 Task: Open statement of work by upwork template from the template gallery.
Action: Mouse moved to (33, 82)
Screenshot: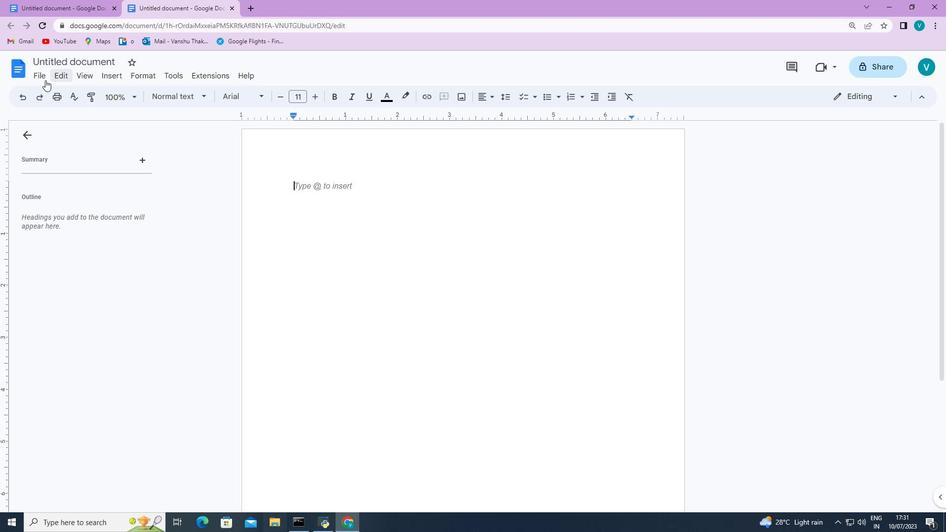 
Action: Mouse pressed left at (33, 82)
Screenshot: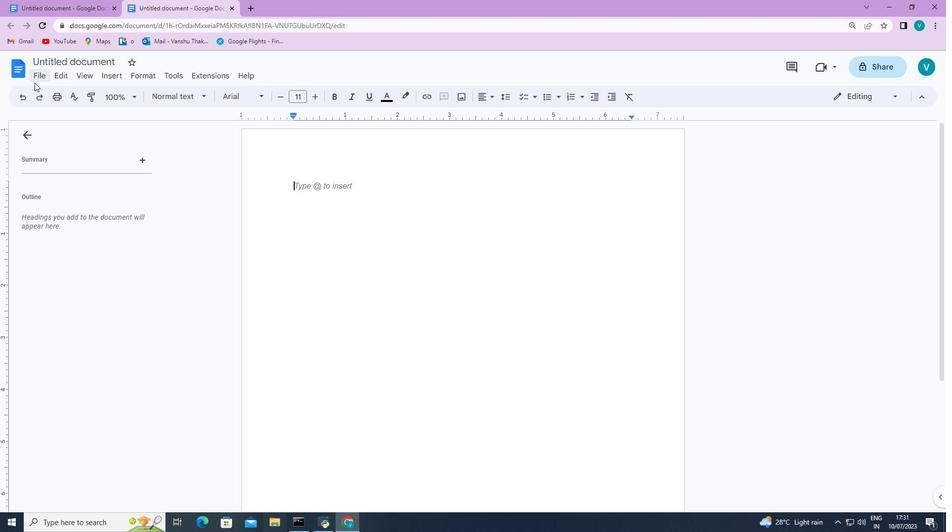 
Action: Mouse moved to (36, 79)
Screenshot: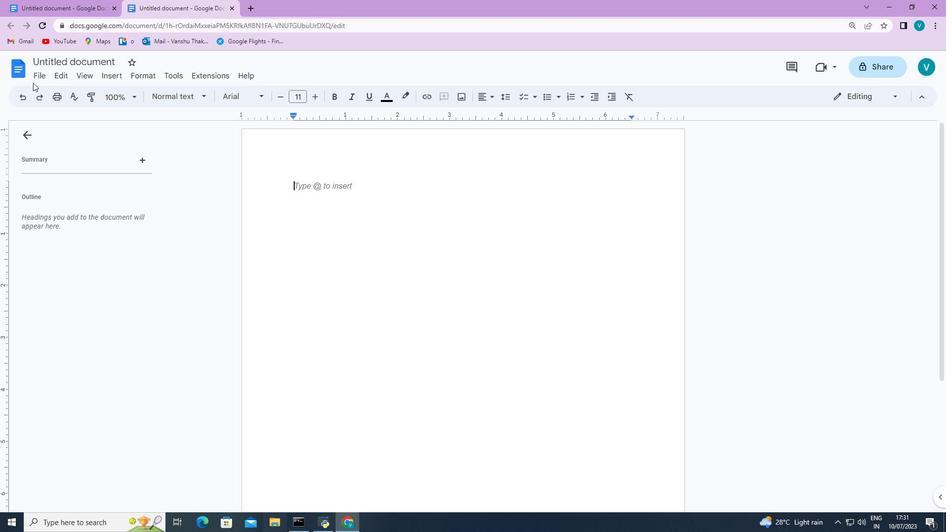
Action: Mouse pressed left at (36, 79)
Screenshot: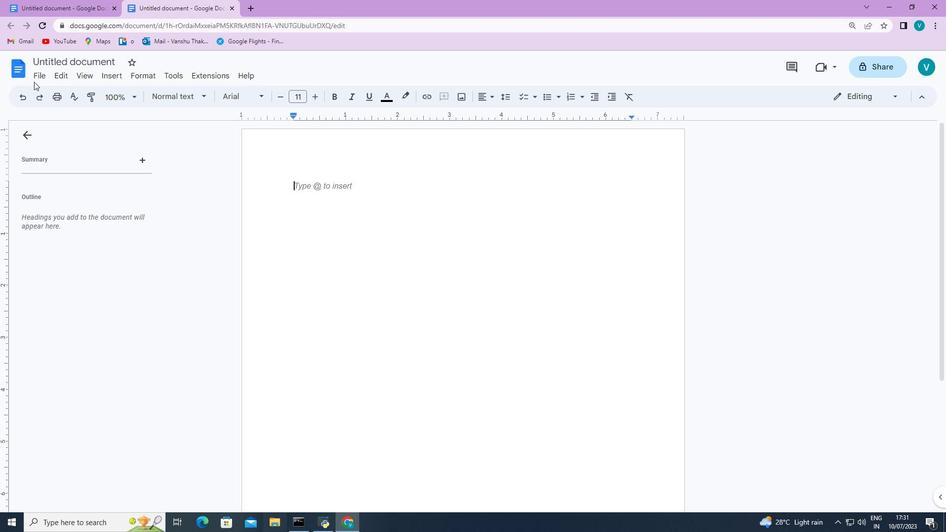 
Action: Mouse moved to (254, 121)
Screenshot: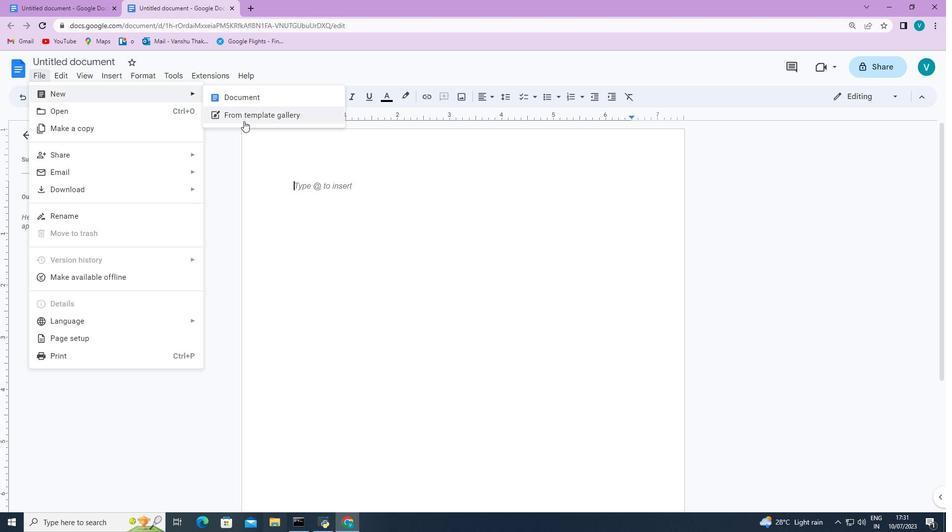 
Action: Mouse pressed left at (254, 121)
Screenshot: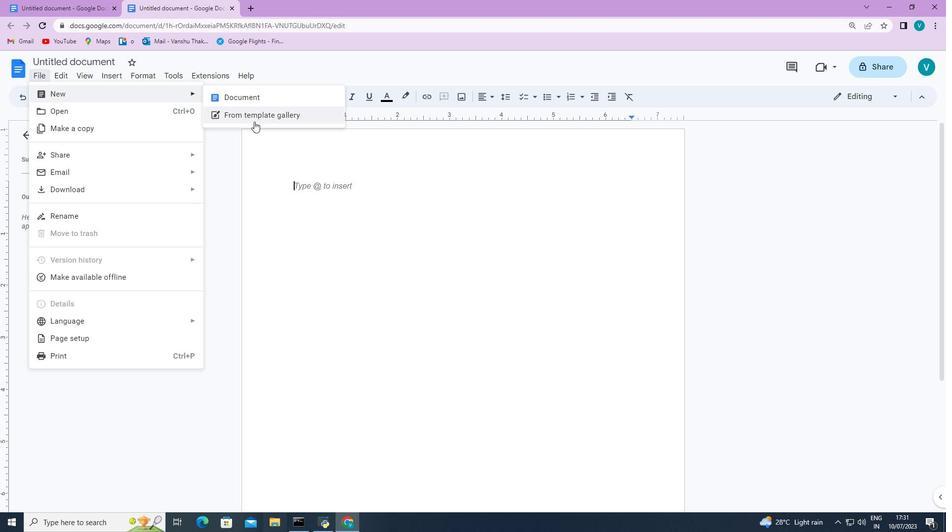 
Action: Mouse moved to (316, 230)
Screenshot: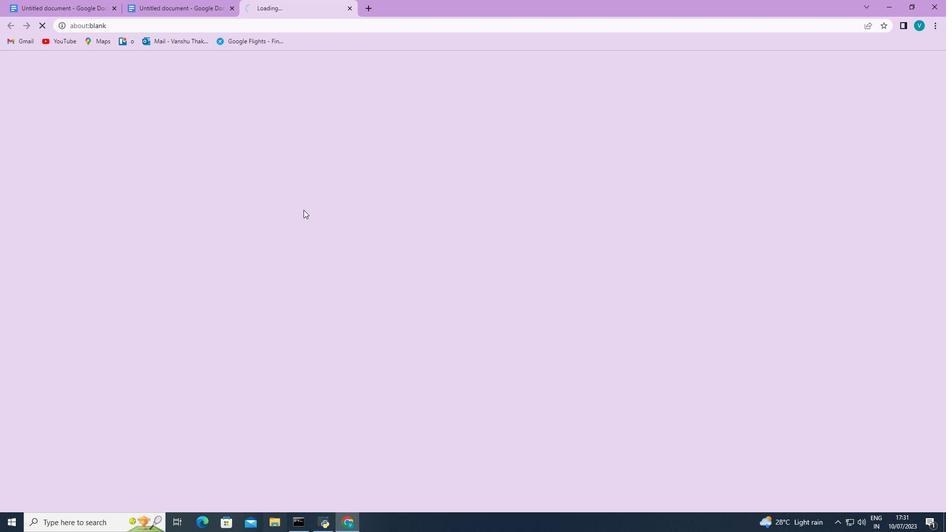
Action: Mouse scrolled (316, 230) with delta (0, 0)
Screenshot: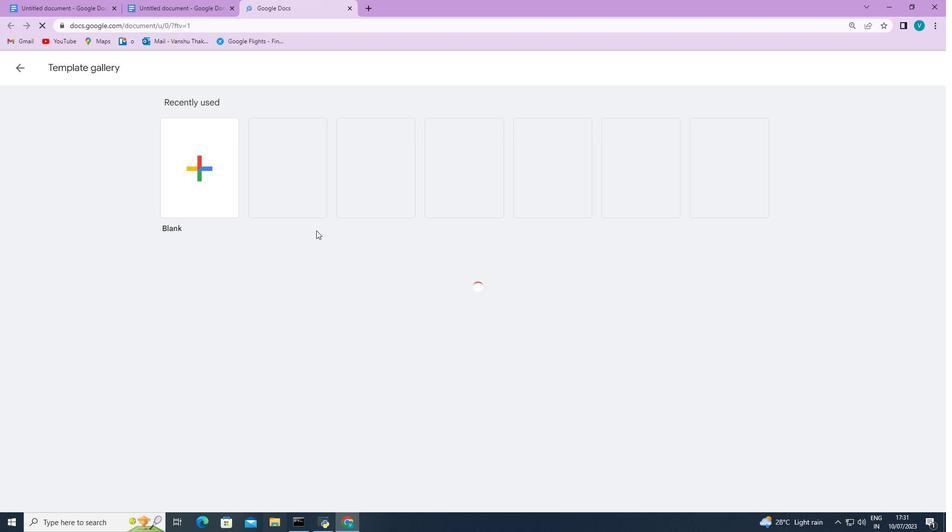 
Action: Mouse scrolled (316, 230) with delta (0, 0)
Screenshot: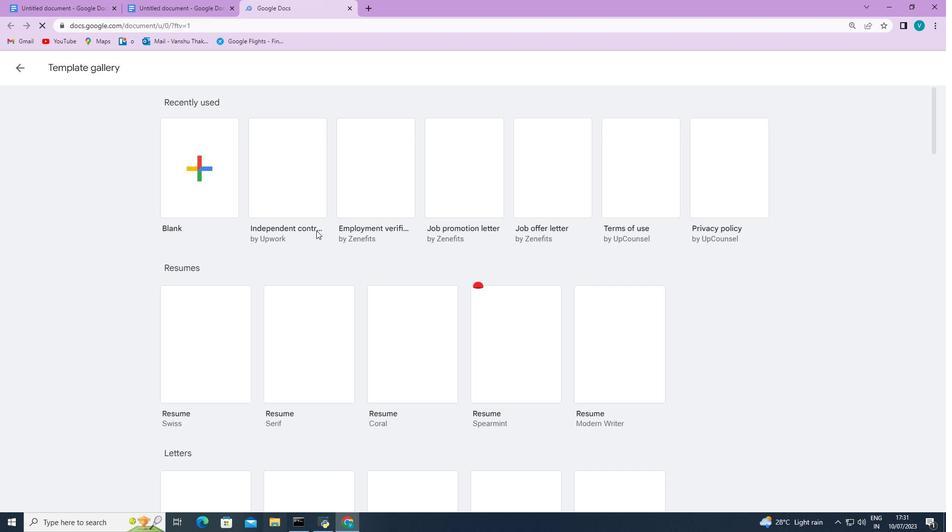 
Action: Mouse scrolled (316, 230) with delta (0, 0)
Screenshot: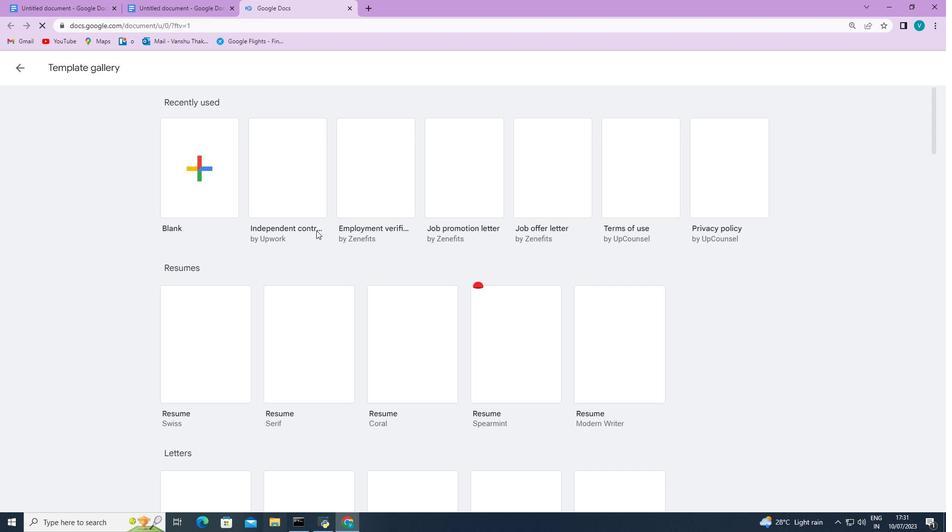 
Action: Mouse scrolled (316, 230) with delta (0, 0)
Screenshot: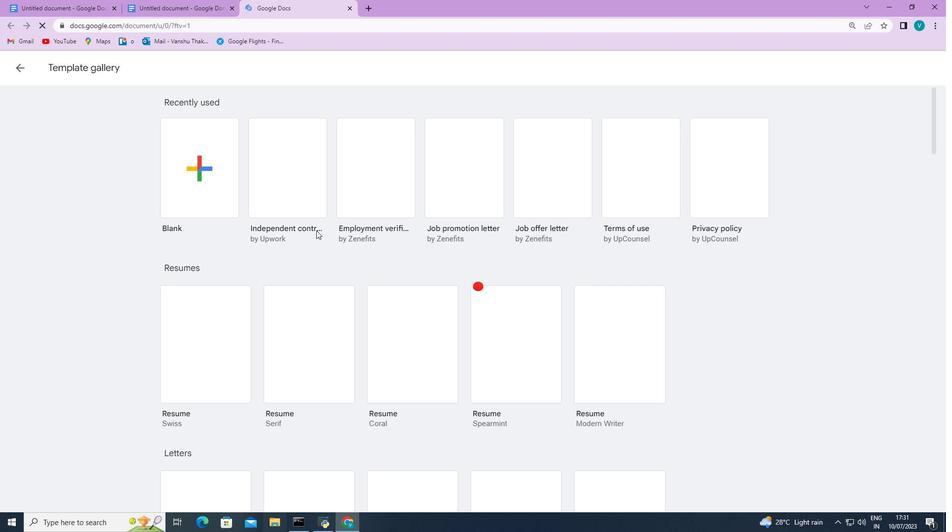 
Action: Mouse scrolled (316, 230) with delta (0, 0)
Screenshot: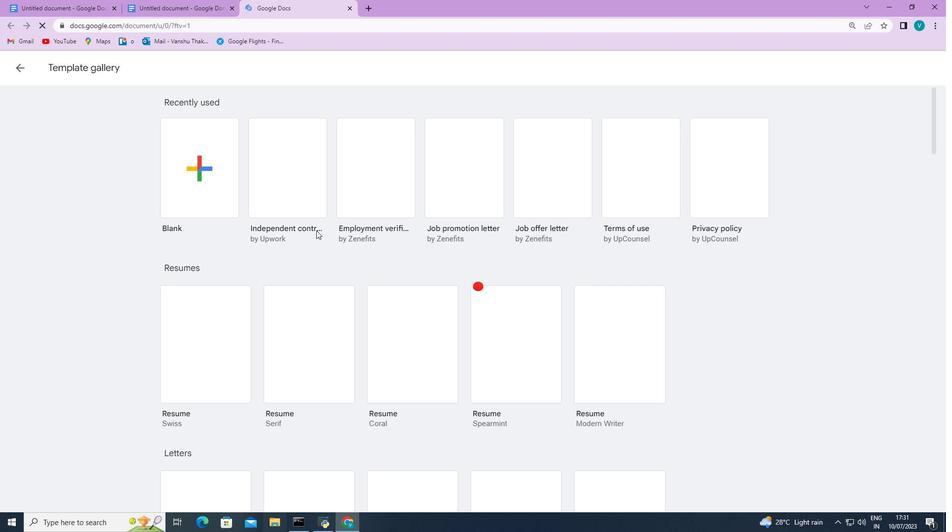 
Action: Mouse scrolled (316, 230) with delta (0, 0)
Screenshot: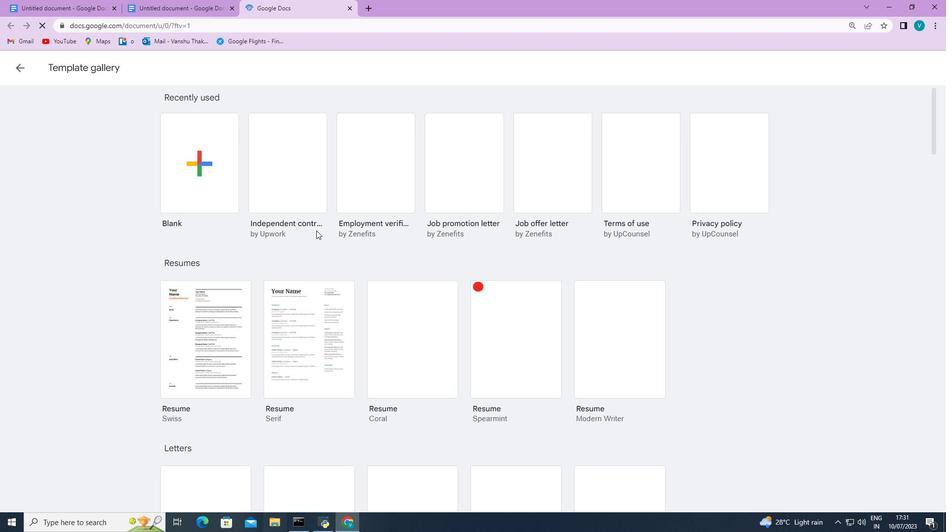 
Action: Mouse scrolled (316, 230) with delta (0, 0)
Screenshot: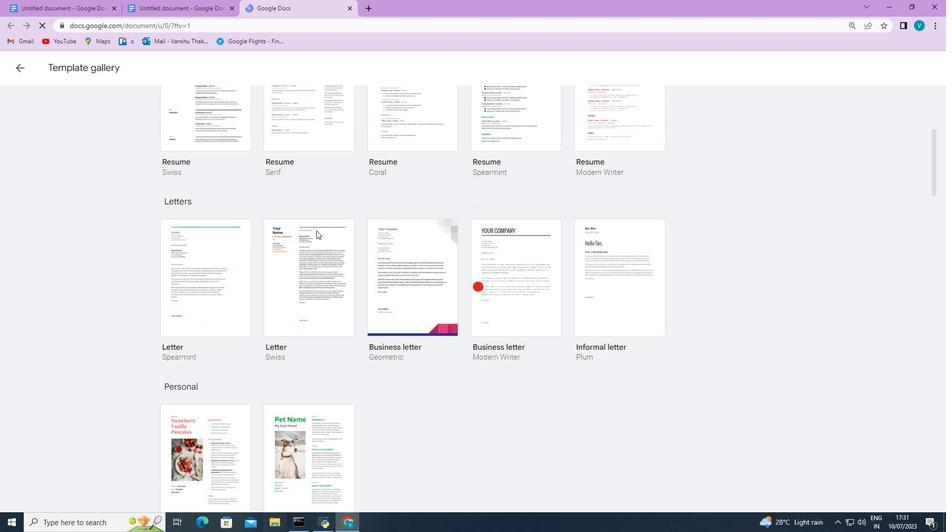 
Action: Mouse scrolled (316, 230) with delta (0, 0)
Screenshot: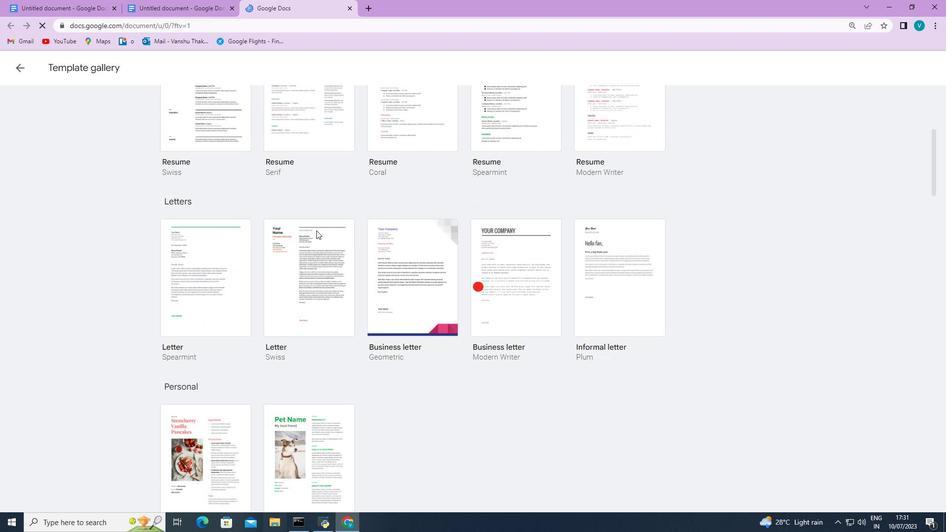 
Action: Mouse scrolled (316, 230) with delta (0, 0)
Screenshot: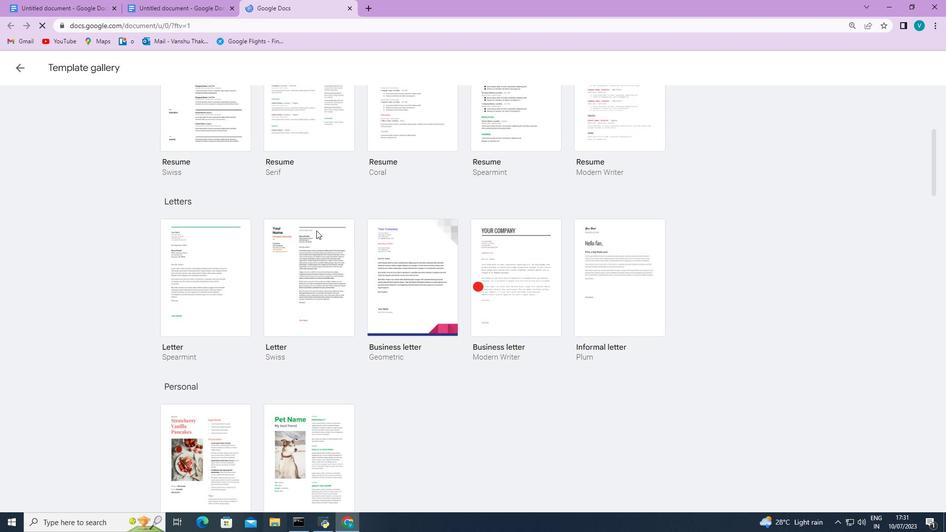 
Action: Mouse scrolled (316, 230) with delta (0, 0)
Screenshot: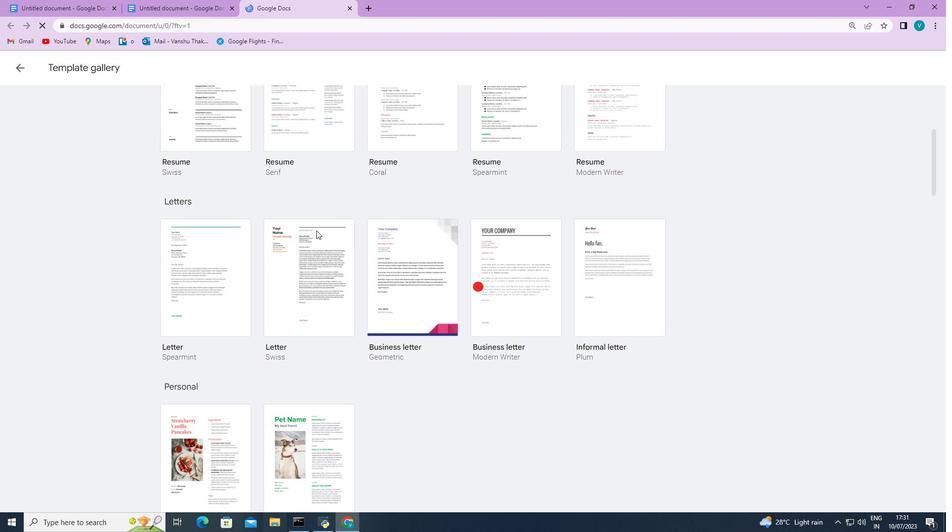 
Action: Mouse scrolled (316, 230) with delta (0, 0)
Screenshot: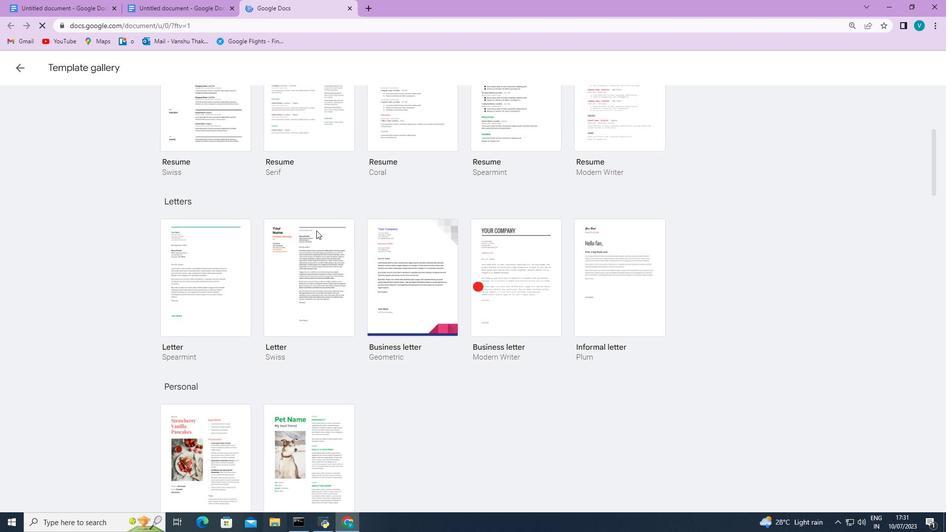 
Action: Mouse scrolled (316, 230) with delta (0, 0)
Screenshot: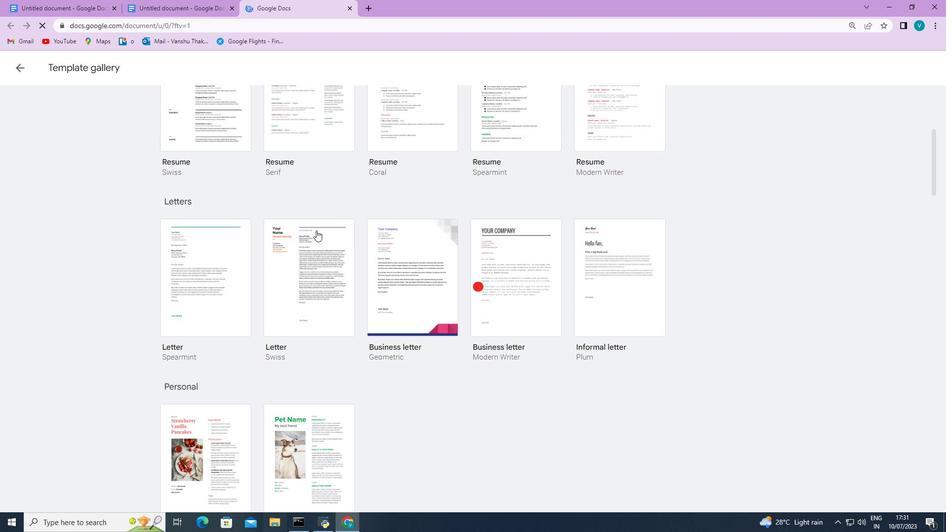 
Action: Mouse scrolled (316, 230) with delta (0, 0)
Screenshot: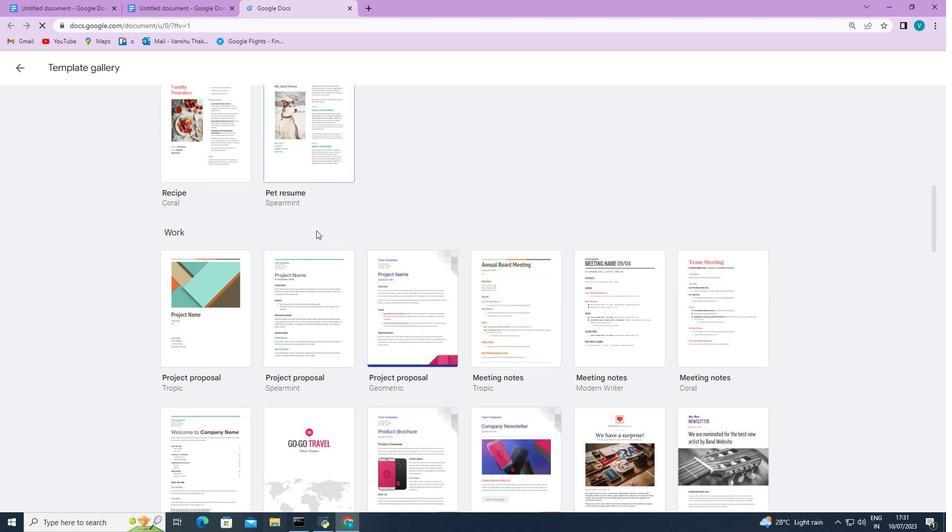 
Action: Mouse scrolled (316, 230) with delta (0, 0)
Screenshot: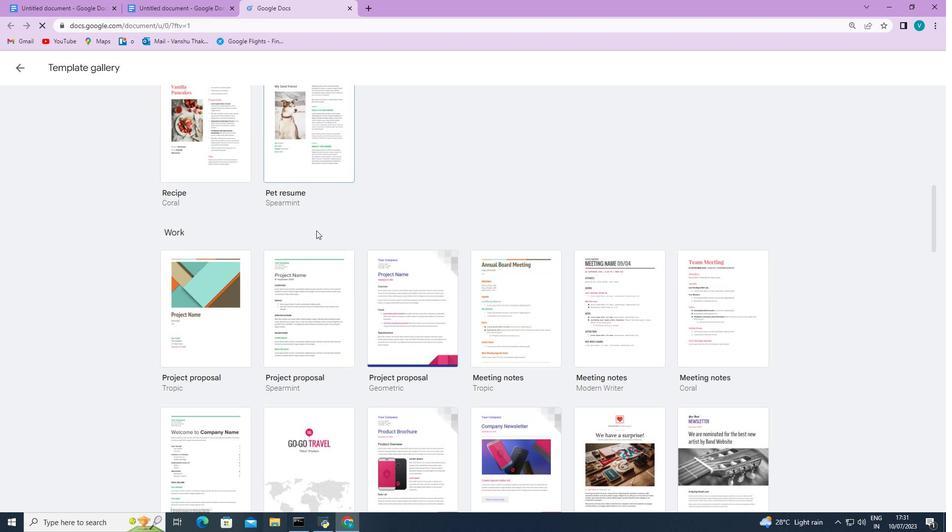 
Action: Mouse scrolled (316, 230) with delta (0, 0)
Screenshot: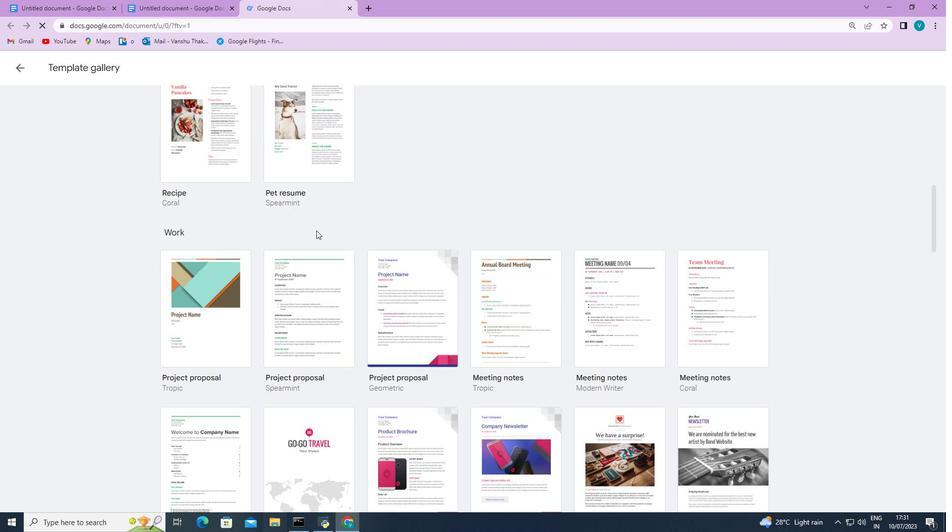 
Action: Mouse scrolled (316, 230) with delta (0, 0)
Screenshot: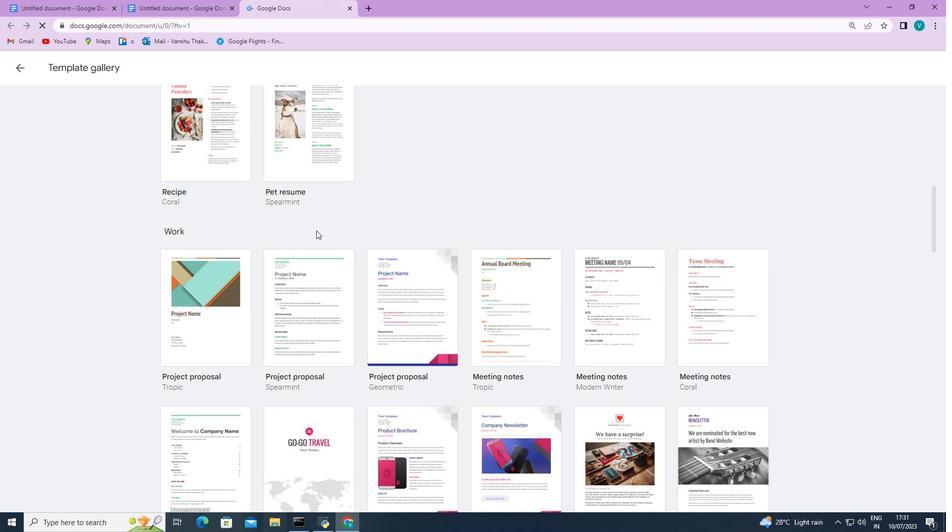 
Action: Mouse scrolled (316, 230) with delta (0, 0)
Screenshot: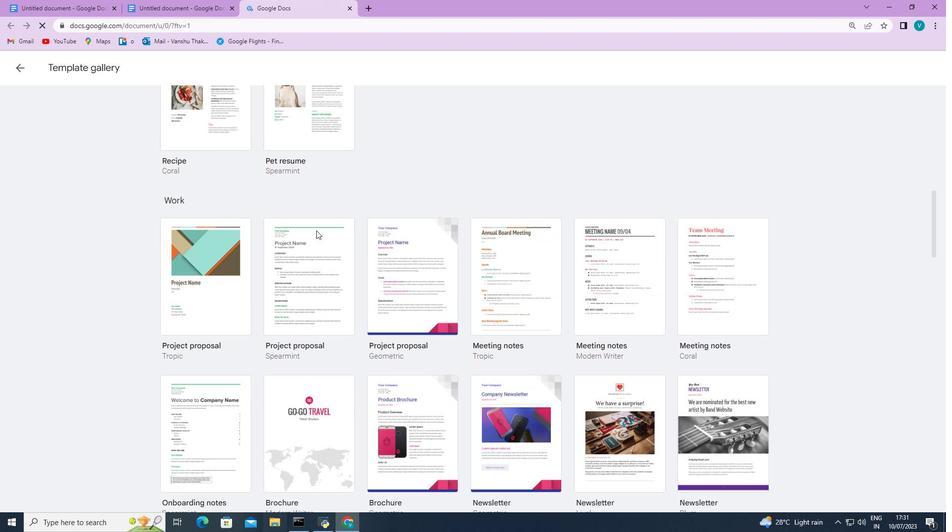 
Action: Mouse scrolled (316, 230) with delta (0, 0)
Screenshot: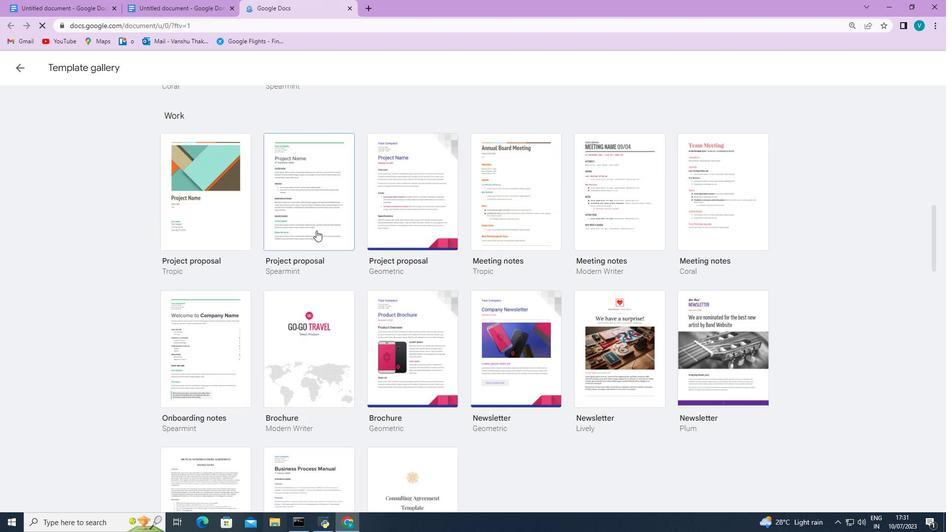 
Action: Mouse scrolled (316, 230) with delta (0, 0)
Screenshot: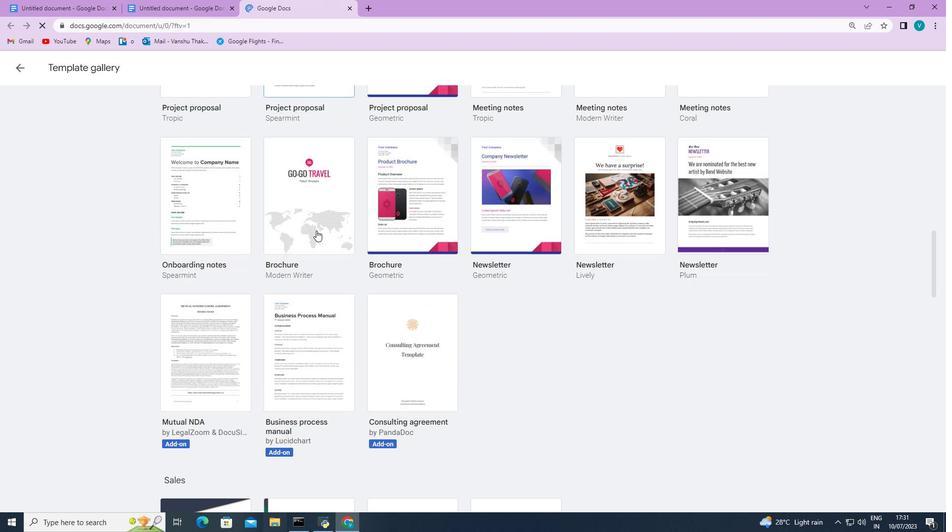 
Action: Mouse scrolled (316, 230) with delta (0, 0)
Screenshot: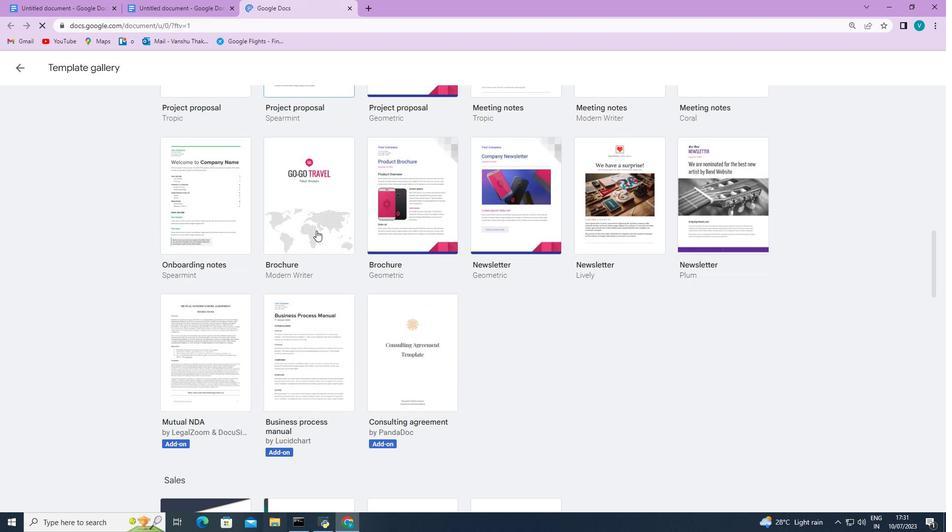 
Action: Mouse scrolled (316, 230) with delta (0, 0)
Screenshot: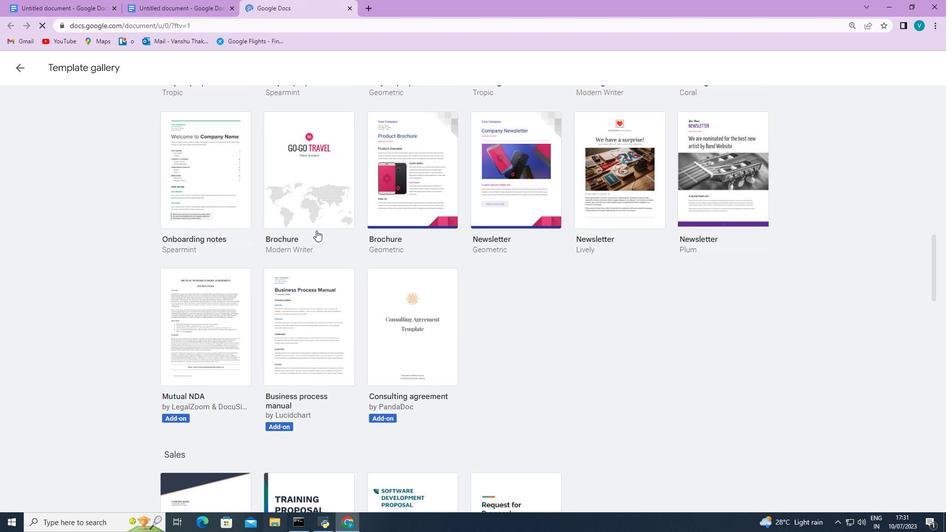 
Action: Mouse scrolled (316, 230) with delta (0, 0)
Screenshot: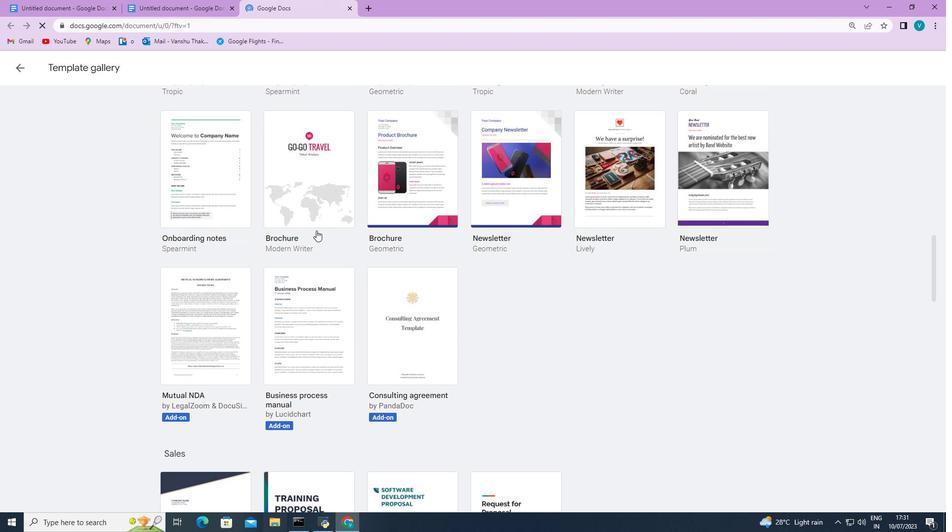 
Action: Mouse scrolled (316, 230) with delta (0, 0)
Screenshot: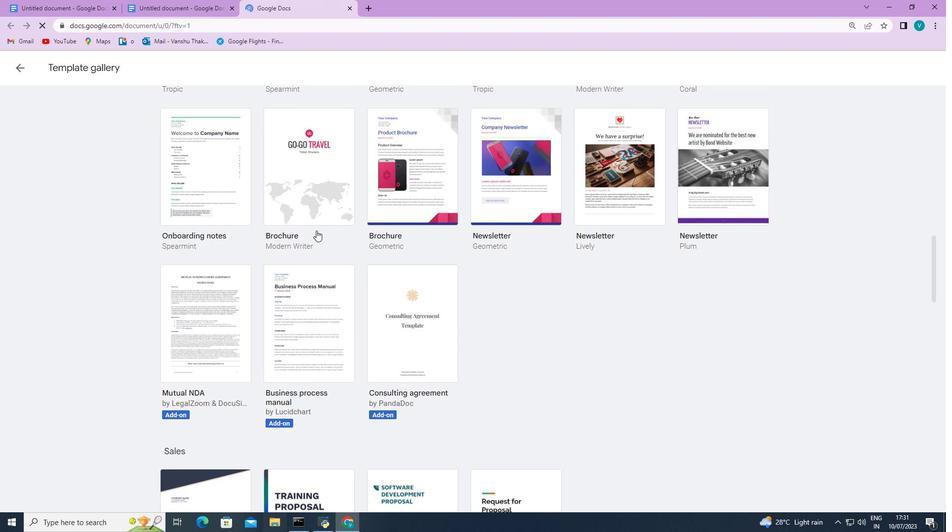 
Action: Mouse scrolled (316, 230) with delta (0, 0)
Screenshot: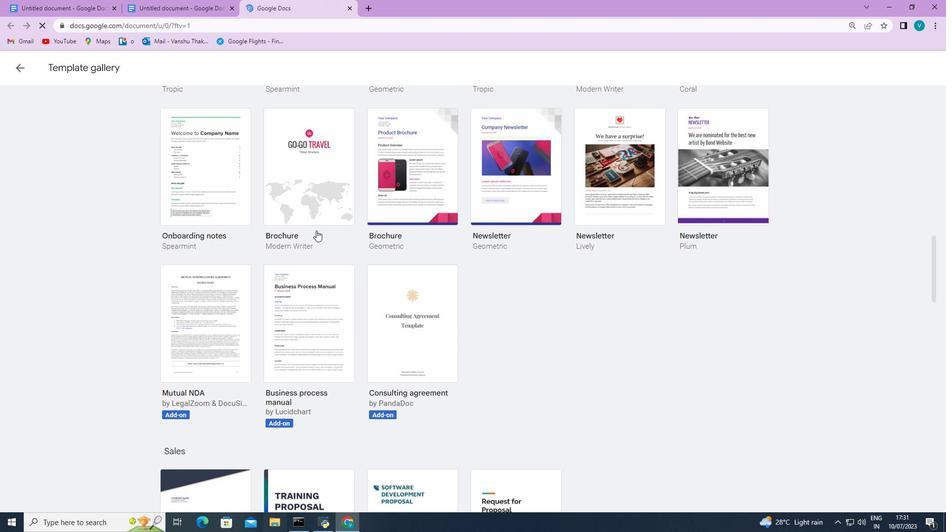 
Action: Mouse scrolled (316, 230) with delta (0, 0)
Screenshot: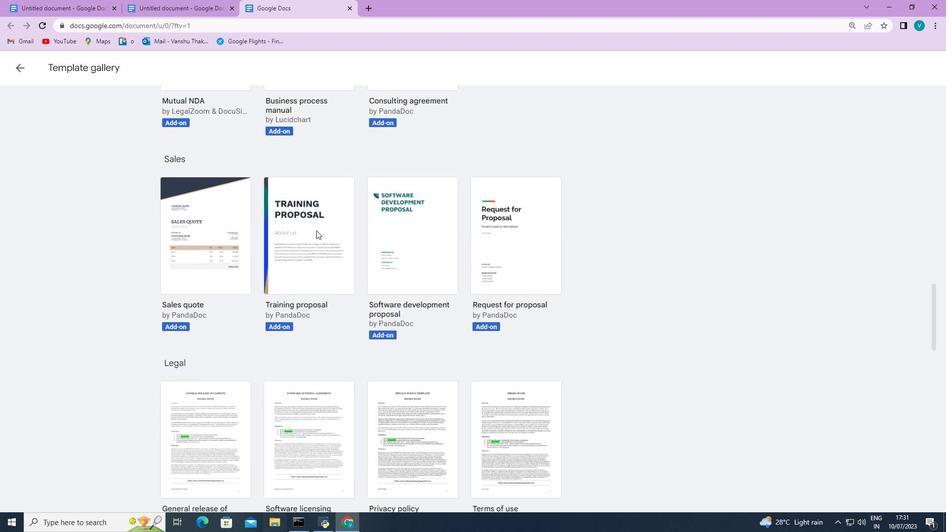 
Action: Mouse scrolled (316, 230) with delta (0, 0)
Screenshot: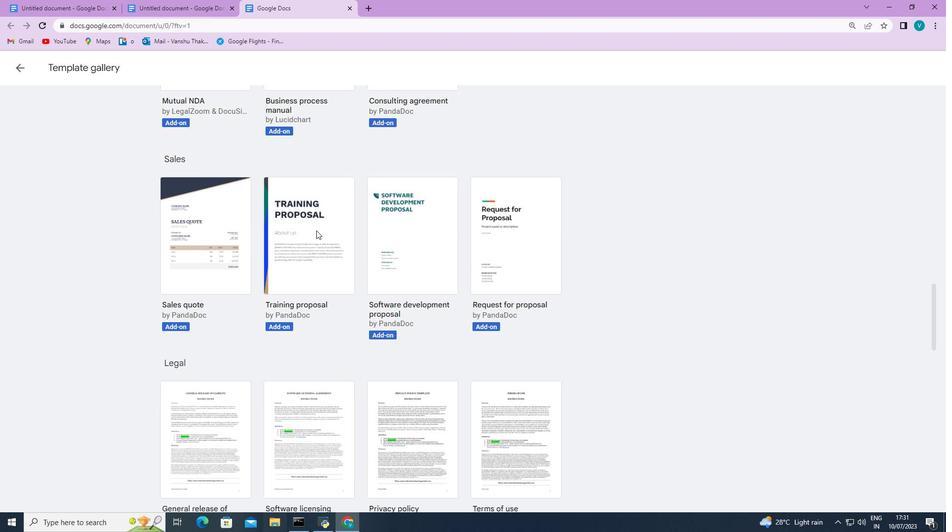 
Action: Mouse scrolled (316, 230) with delta (0, 0)
Screenshot: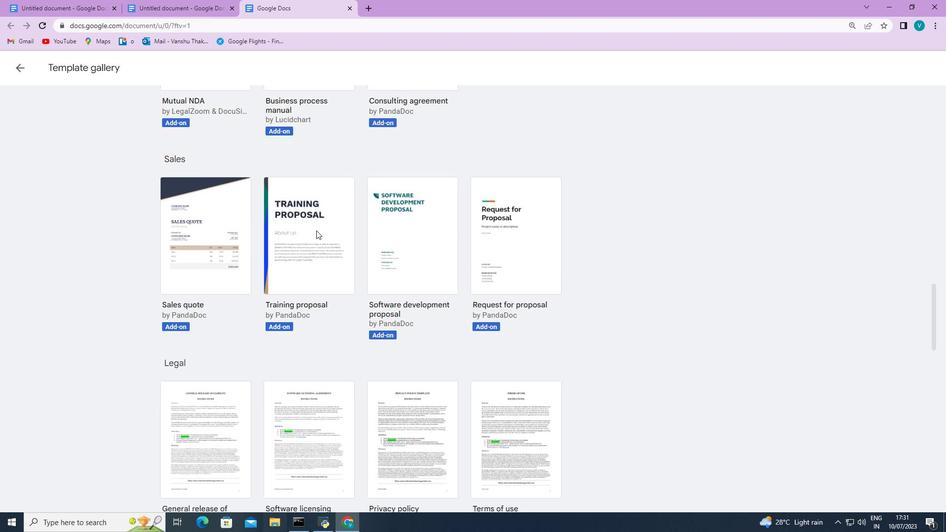 
Action: Mouse scrolled (316, 230) with delta (0, 0)
Screenshot: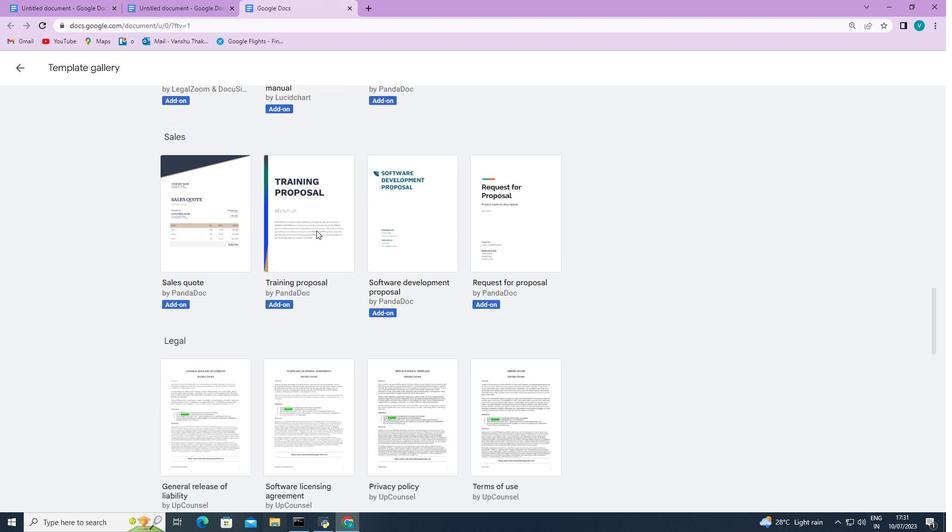 
Action: Mouse scrolled (316, 230) with delta (0, 0)
Screenshot: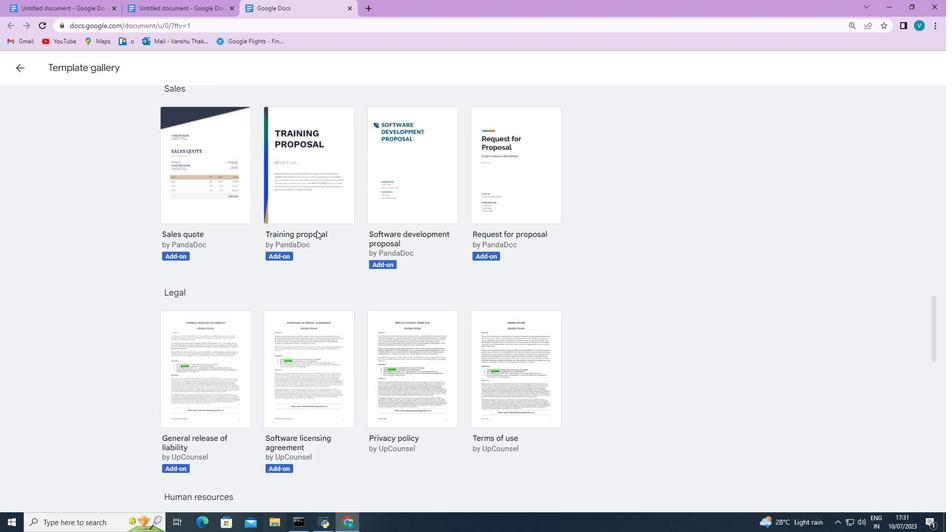 
Action: Mouse scrolled (316, 230) with delta (0, 0)
Screenshot: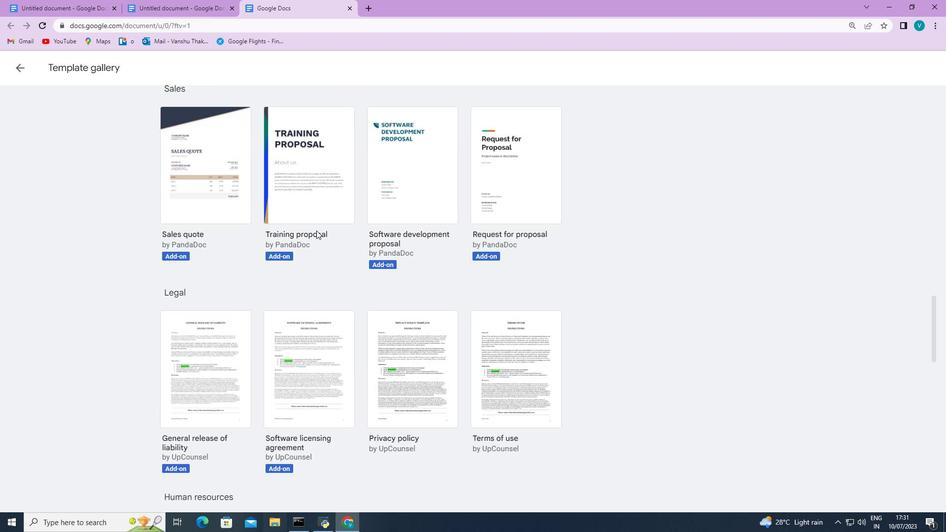 
Action: Mouse scrolled (316, 230) with delta (0, 0)
Screenshot: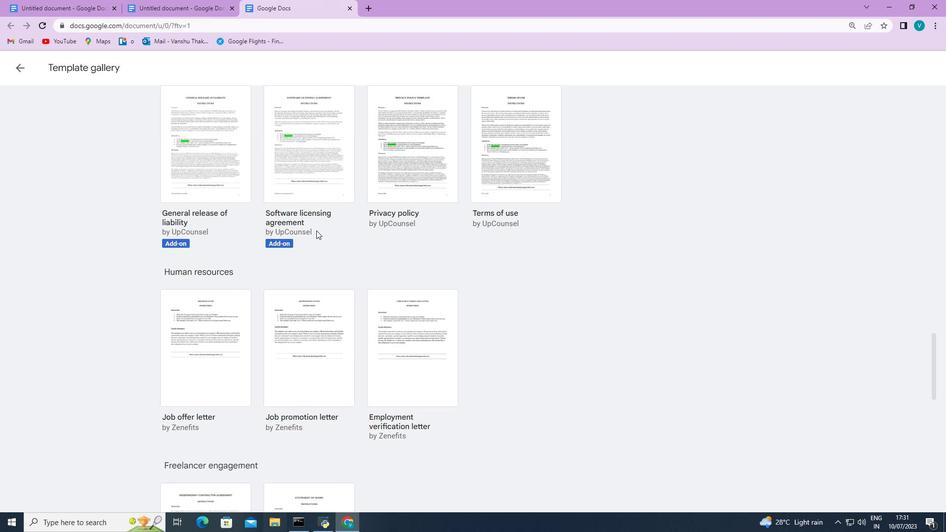 
Action: Mouse scrolled (316, 230) with delta (0, 0)
Screenshot: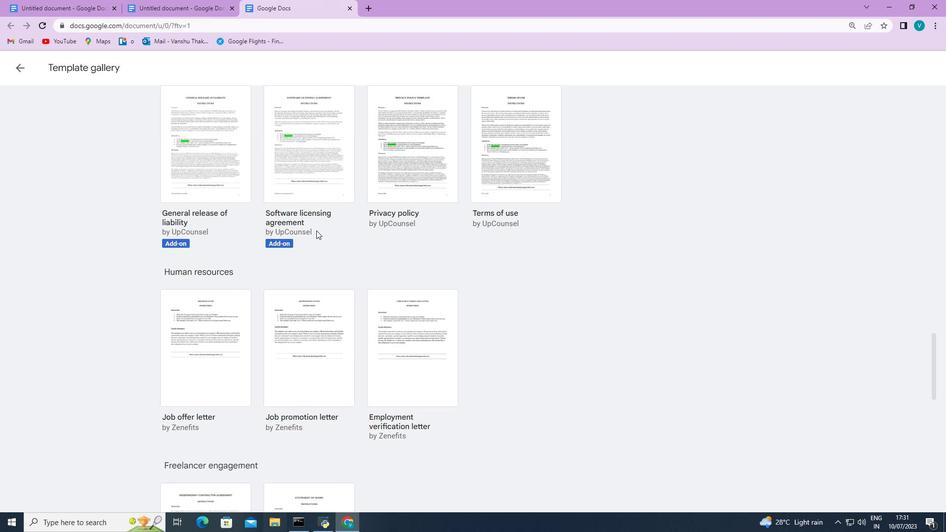 
Action: Mouse scrolled (316, 230) with delta (0, 0)
Screenshot: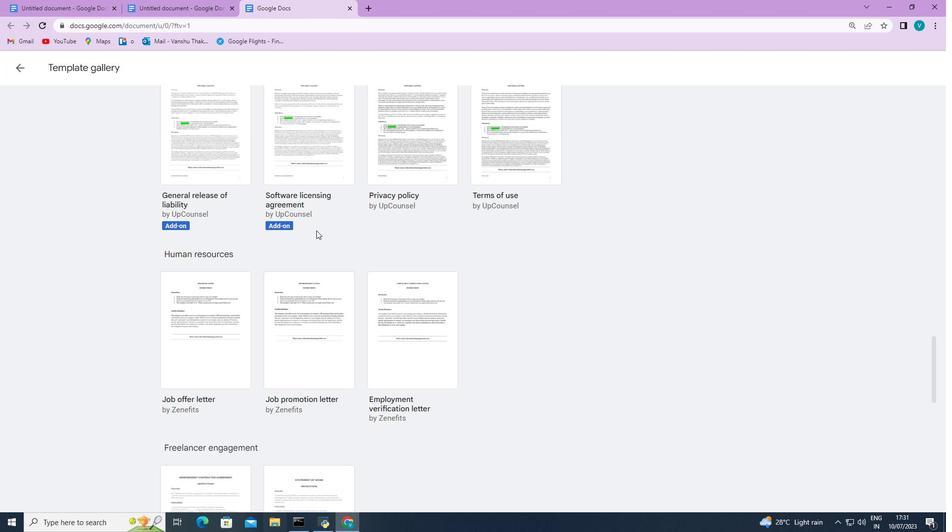 
Action: Mouse scrolled (316, 230) with delta (0, 0)
Screenshot: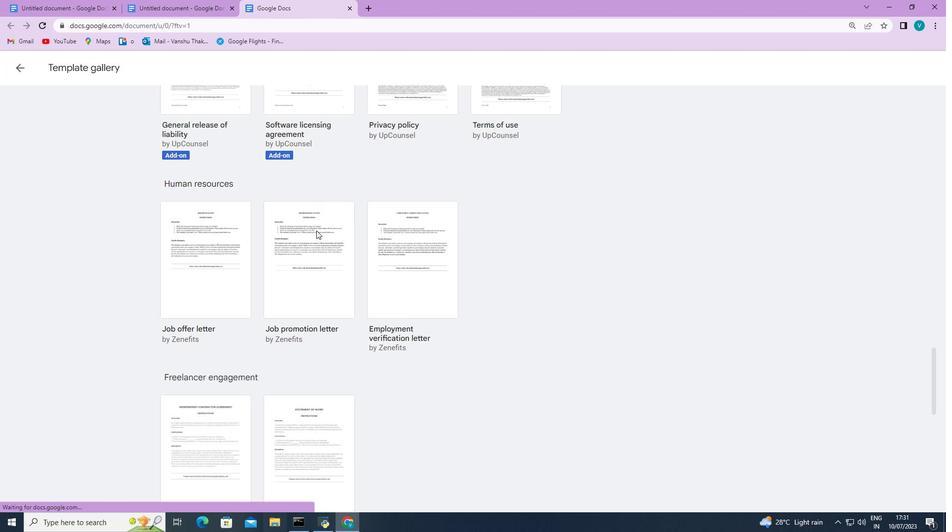 
Action: Mouse moved to (323, 312)
Screenshot: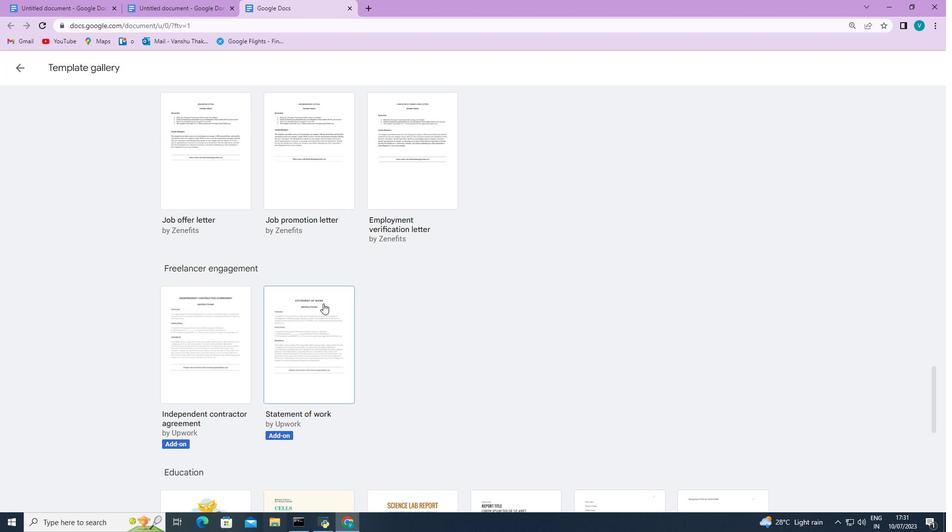 
Action: Mouse pressed left at (323, 312)
Screenshot: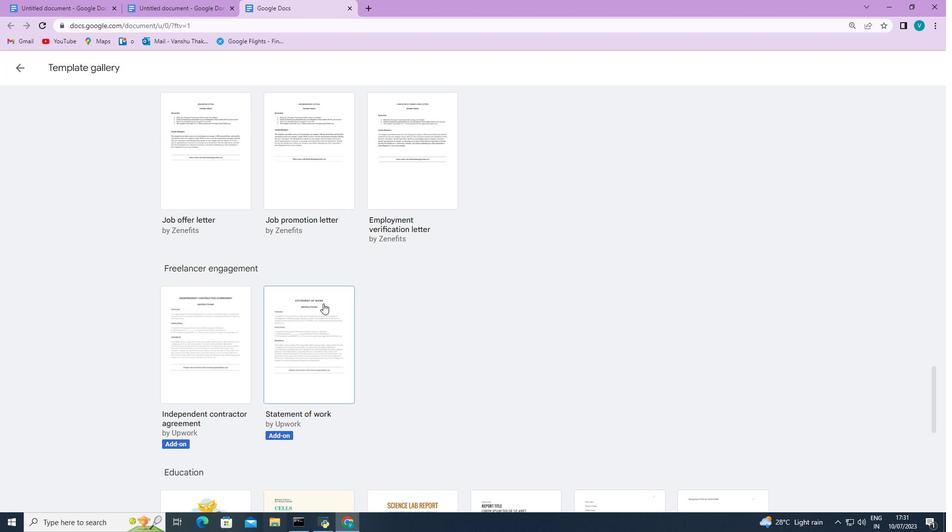 
